 Task: Set the "SMB domain" for "SMB input" to "Mark/softage".
Action: Mouse moved to (141, 23)
Screenshot: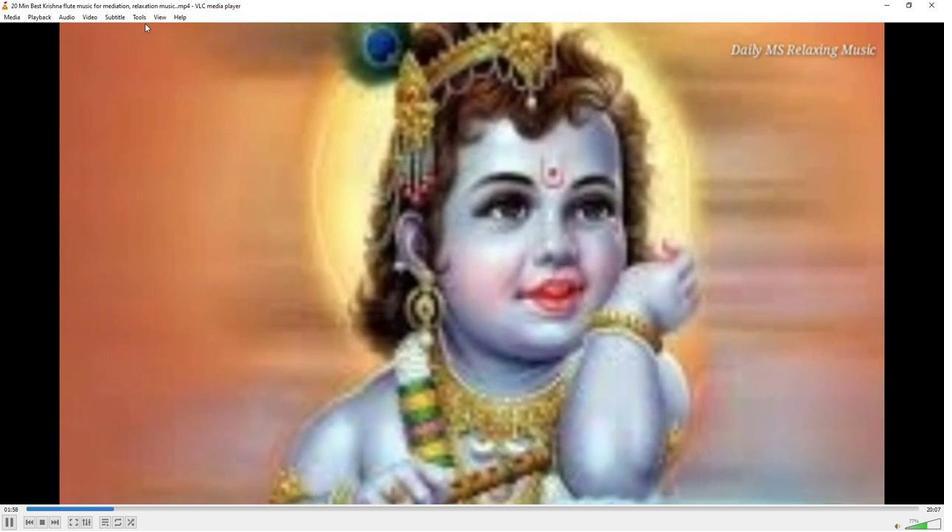 
Action: Mouse pressed left at (141, 23)
Screenshot: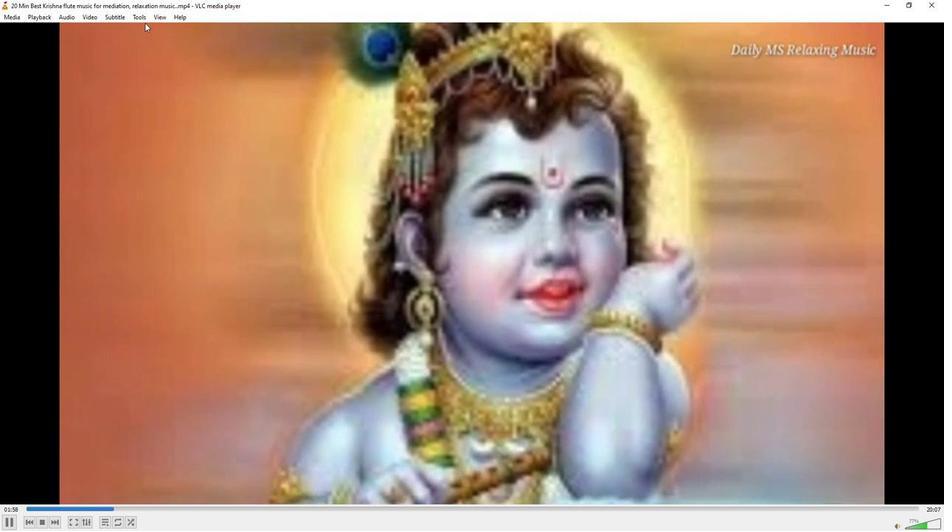 
Action: Mouse moved to (143, 19)
Screenshot: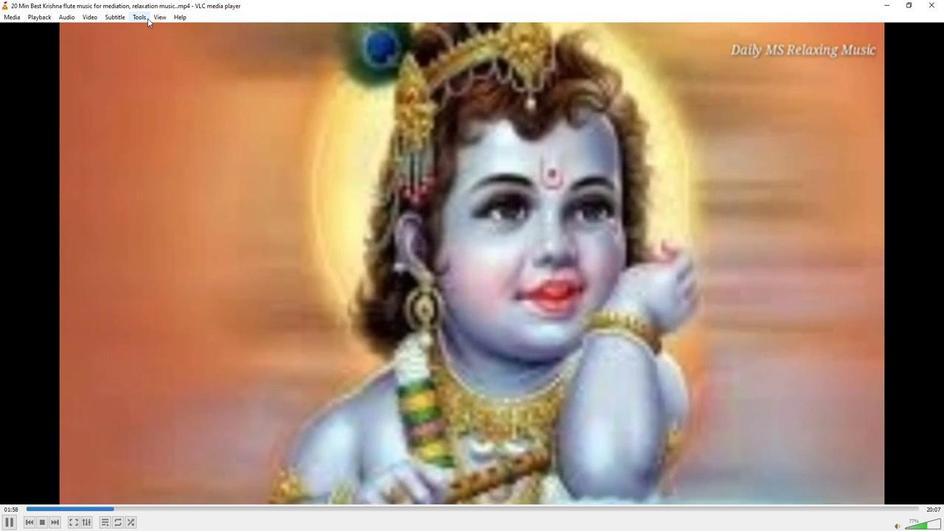
Action: Mouse pressed left at (143, 19)
Screenshot: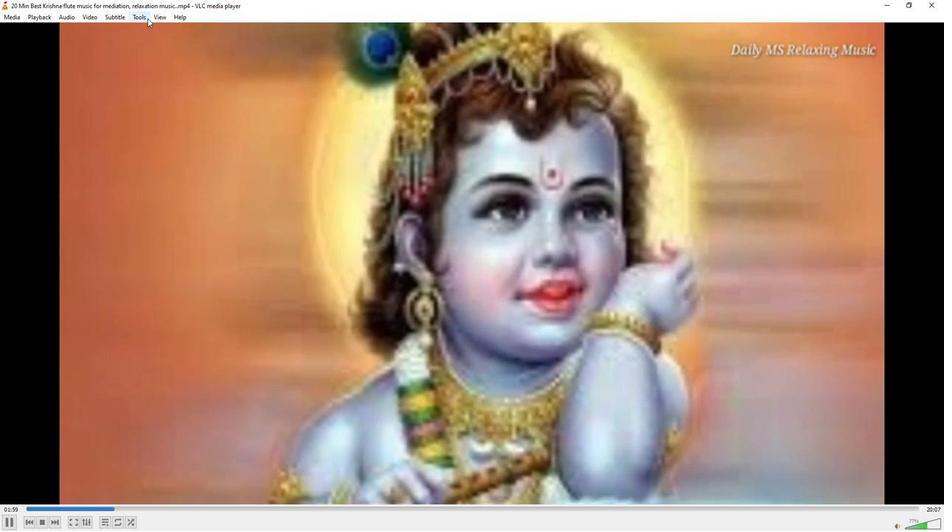 
Action: Mouse moved to (141, 132)
Screenshot: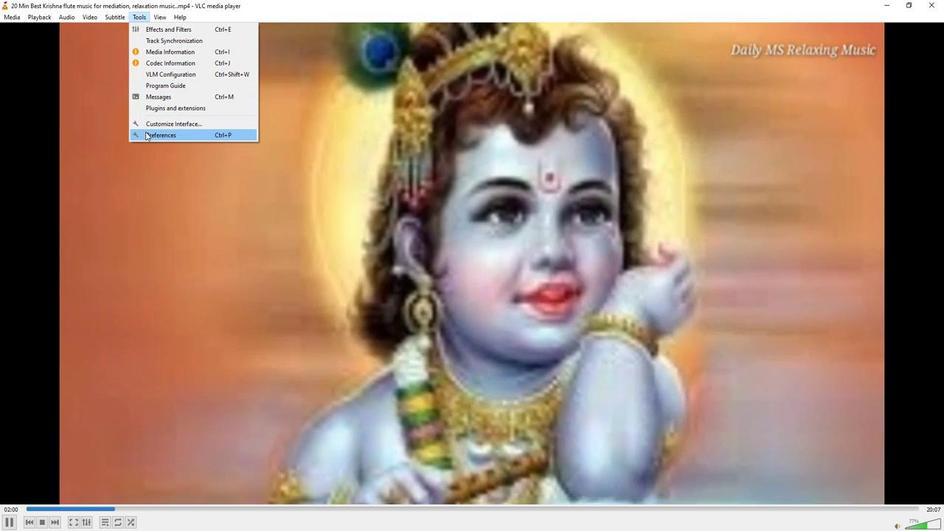 
Action: Mouse pressed left at (141, 132)
Screenshot: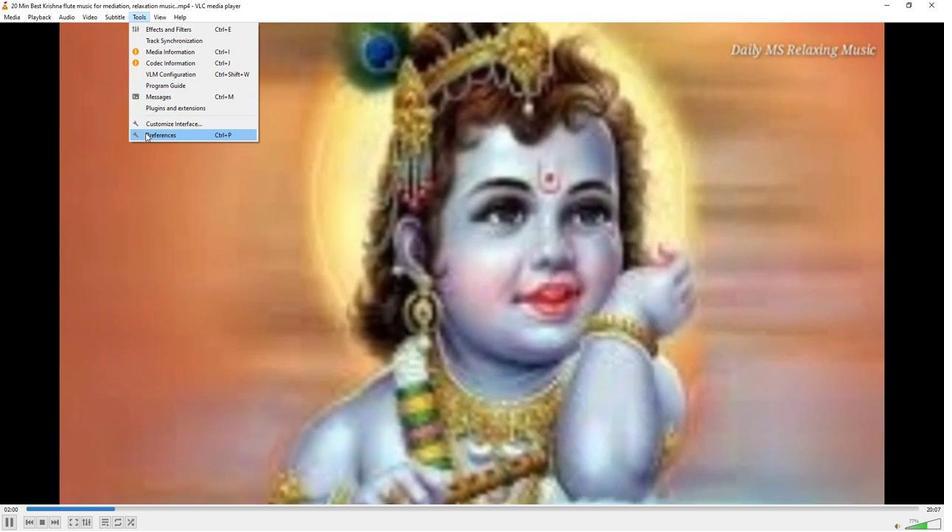 
Action: Mouse moved to (309, 434)
Screenshot: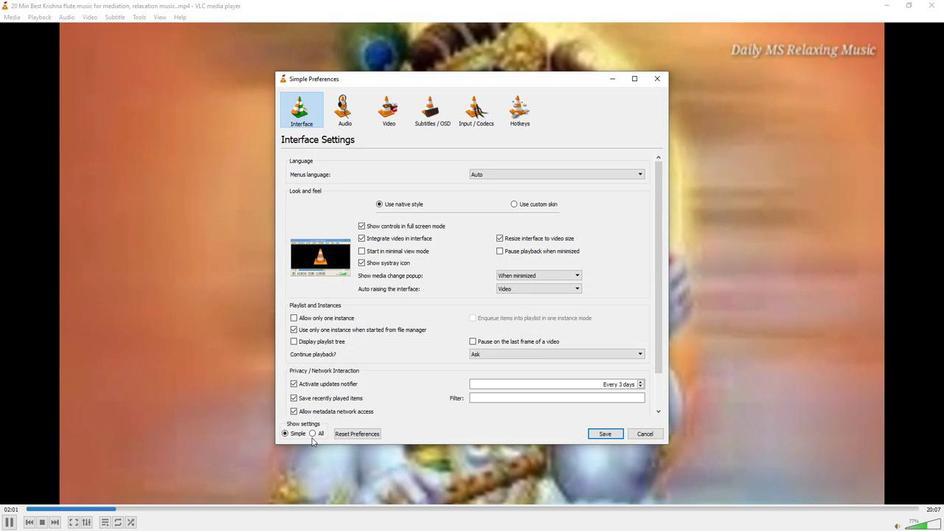 
Action: Mouse pressed left at (309, 434)
Screenshot: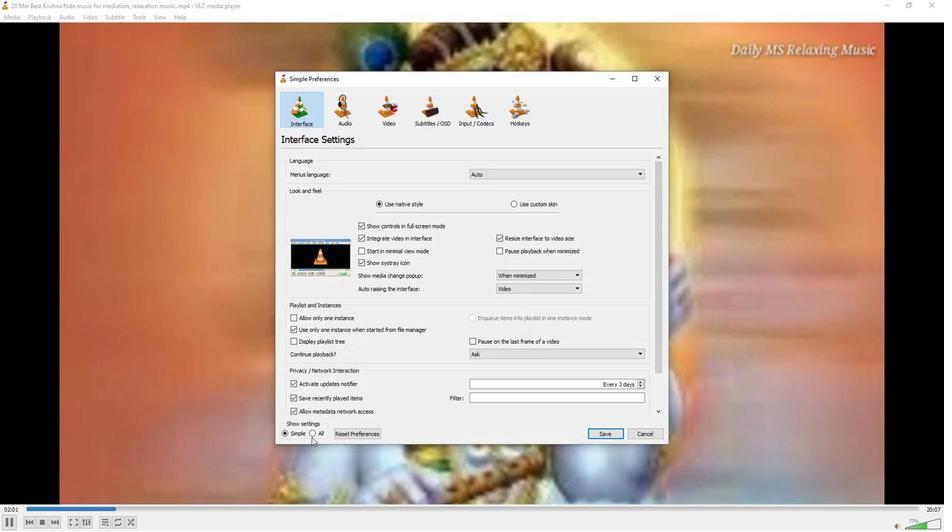 
Action: Mouse moved to (298, 268)
Screenshot: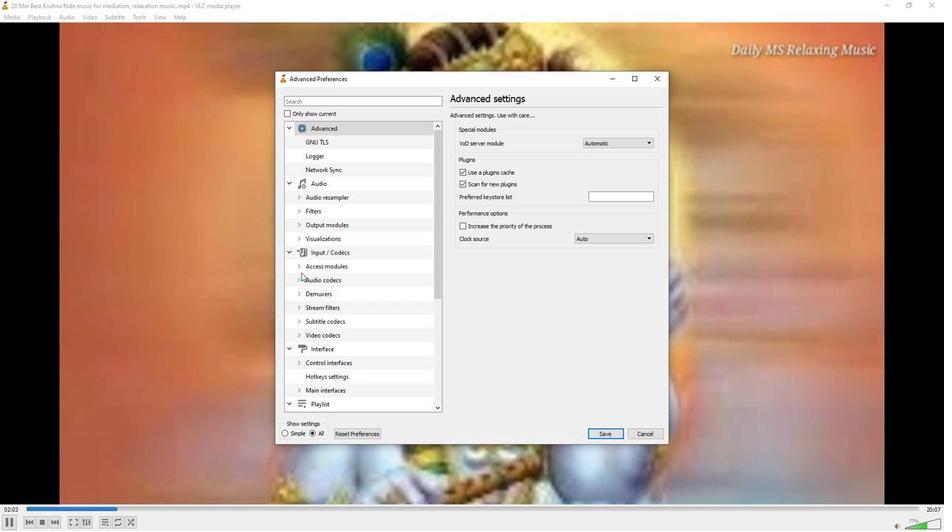 
Action: Mouse pressed left at (298, 268)
Screenshot: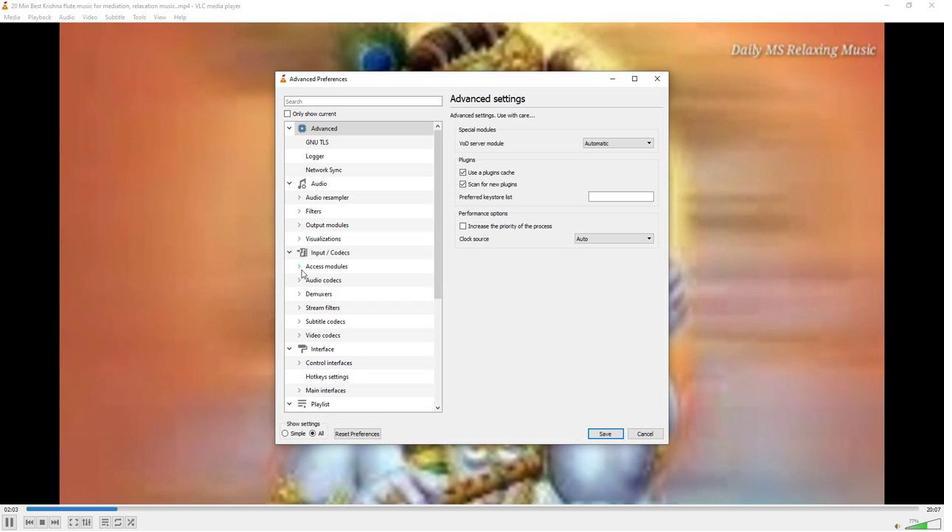 
Action: Mouse moved to (304, 300)
Screenshot: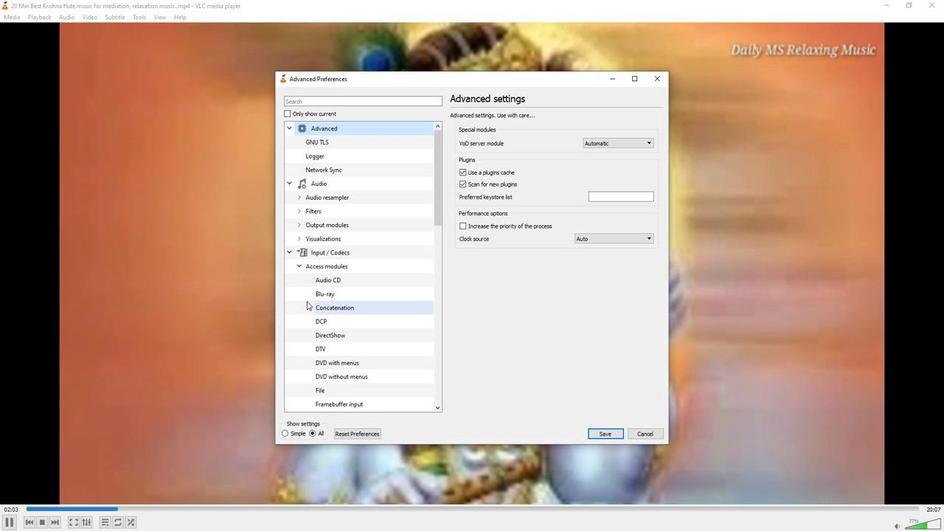 
Action: Mouse scrolled (304, 299) with delta (0, 0)
Screenshot: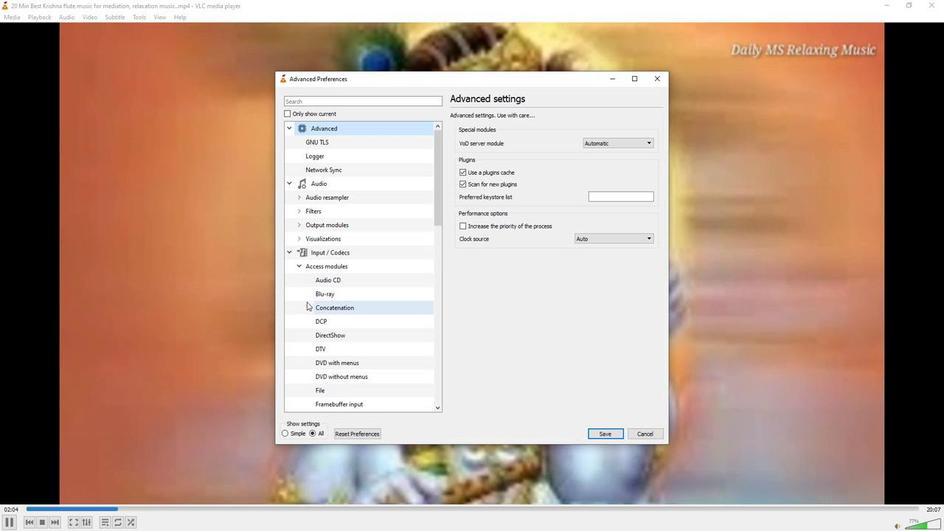
Action: Mouse scrolled (304, 299) with delta (0, 0)
Screenshot: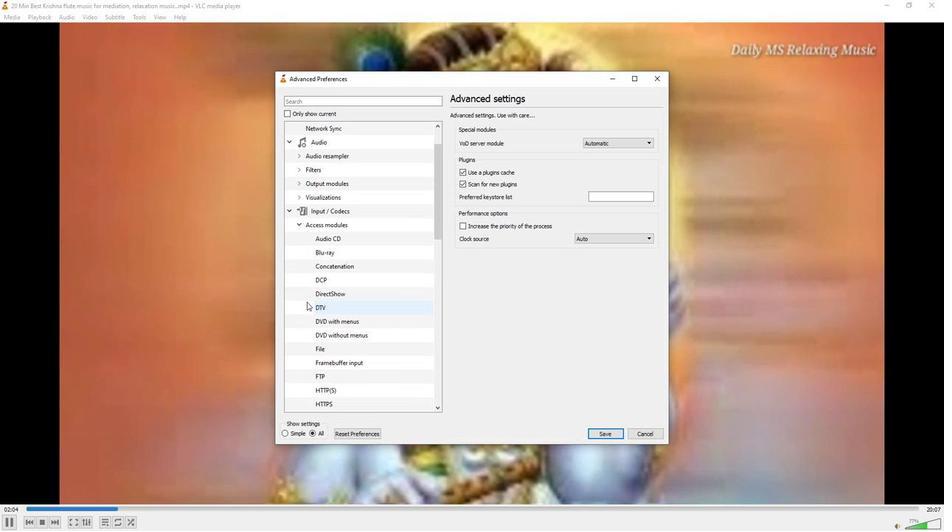 
Action: Mouse scrolled (304, 299) with delta (0, 0)
Screenshot: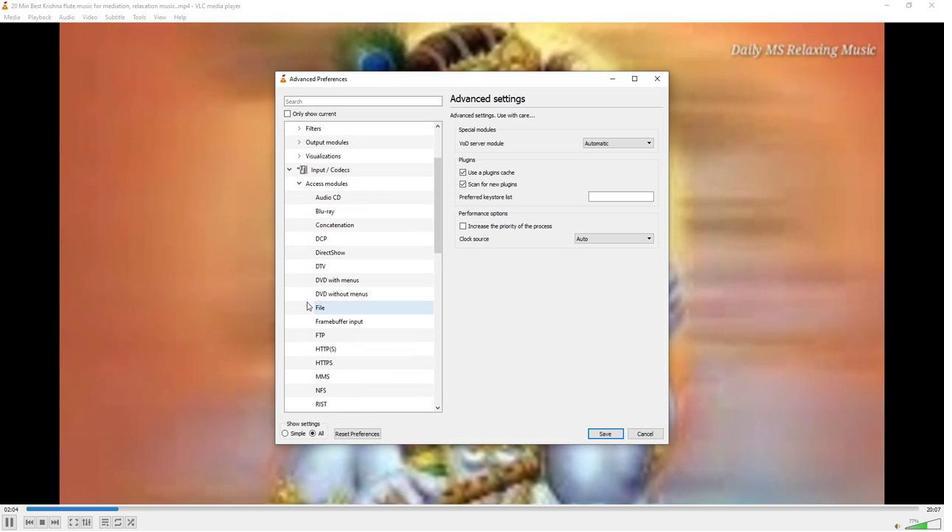 
Action: Mouse scrolled (304, 299) with delta (0, 0)
Screenshot: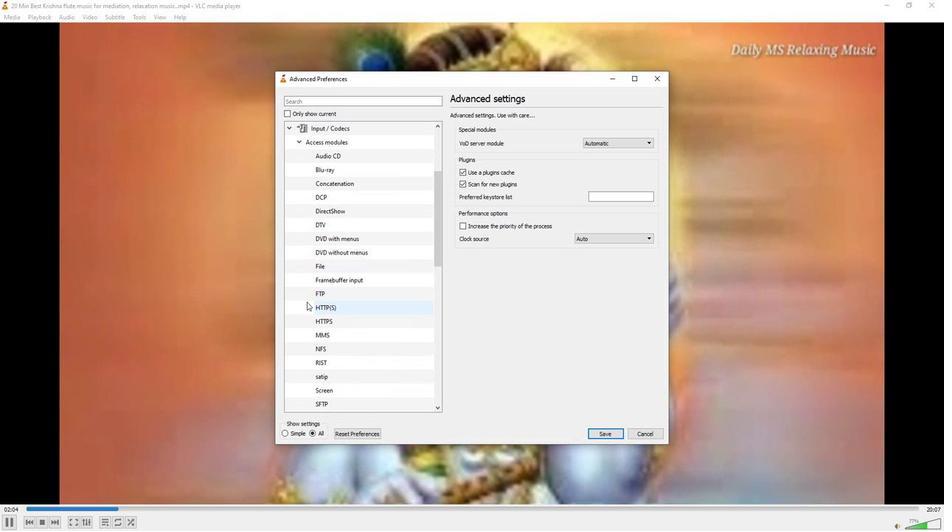 
Action: Mouse scrolled (304, 299) with delta (0, 0)
Screenshot: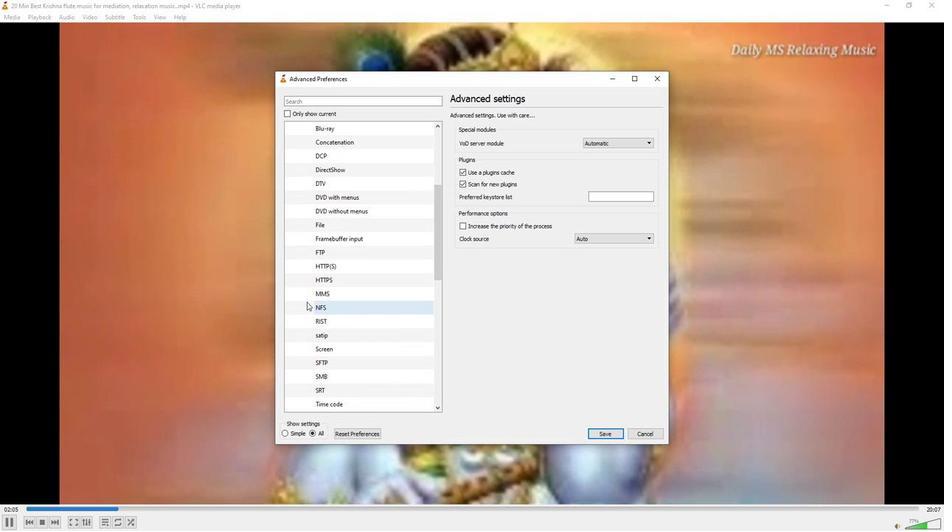 
Action: Mouse moved to (321, 329)
Screenshot: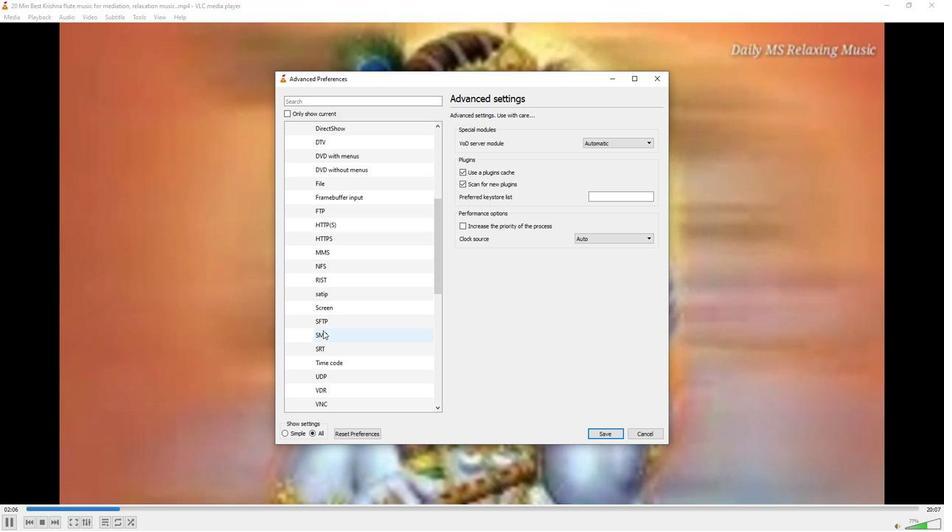 
Action: Mouse pressed left at (321, 329)
Screenshot: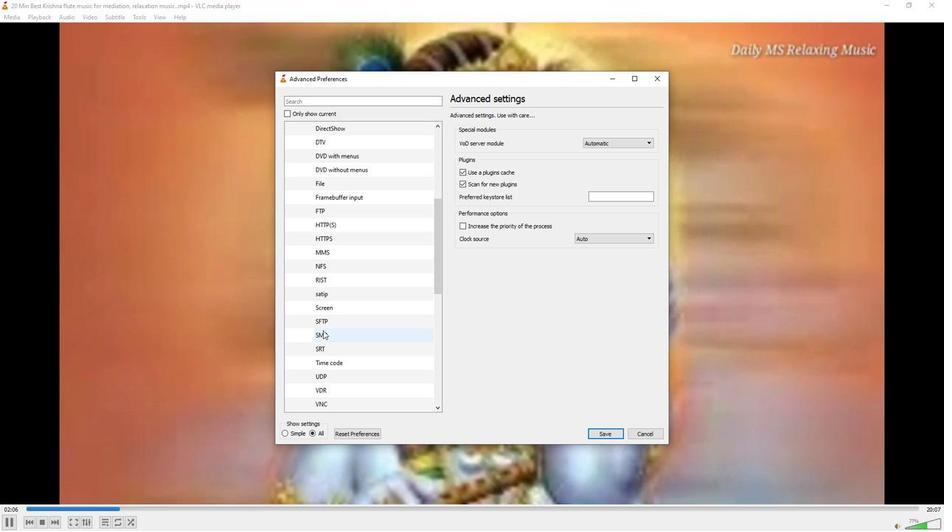 
Action: Mouse moved to (598, 158)
Screenshot: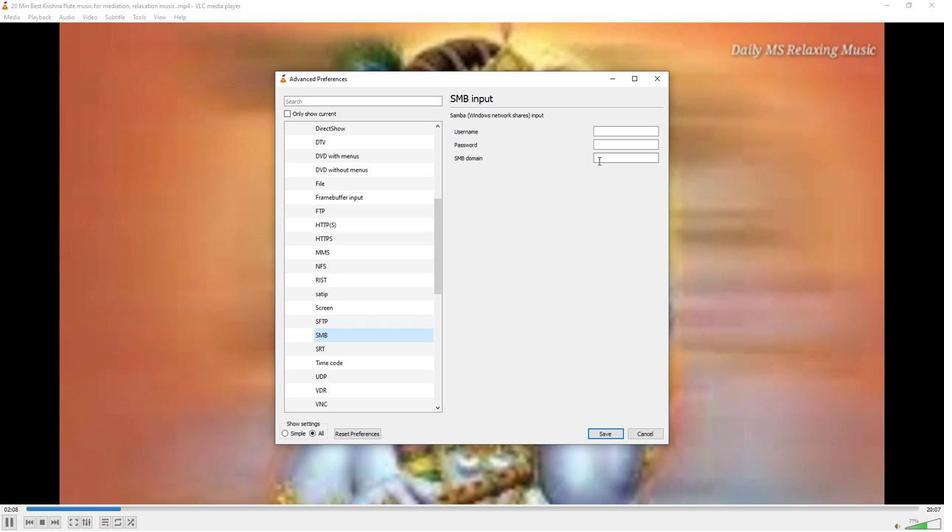 
Action: Mouse pressed left at (598, 158)
Screenshot: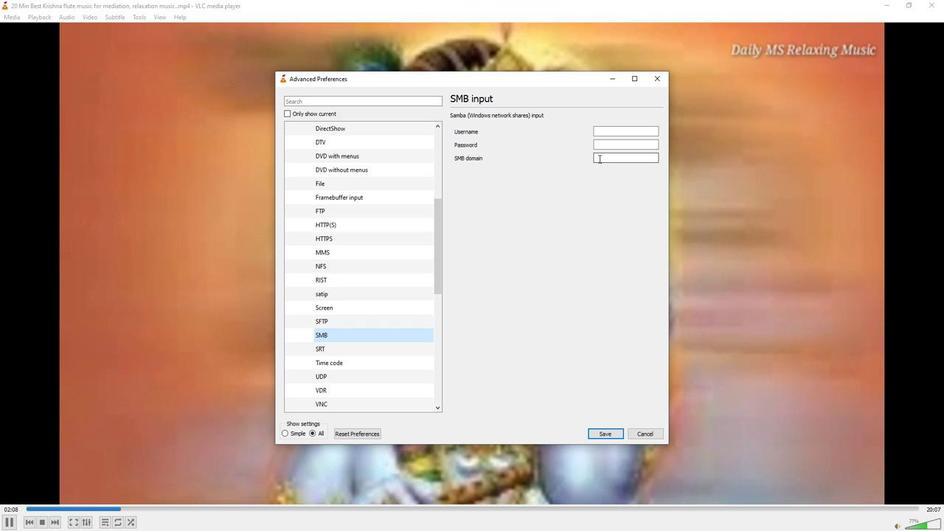 
Action: Key pressed <Key.shift>Mark/
Screenshot: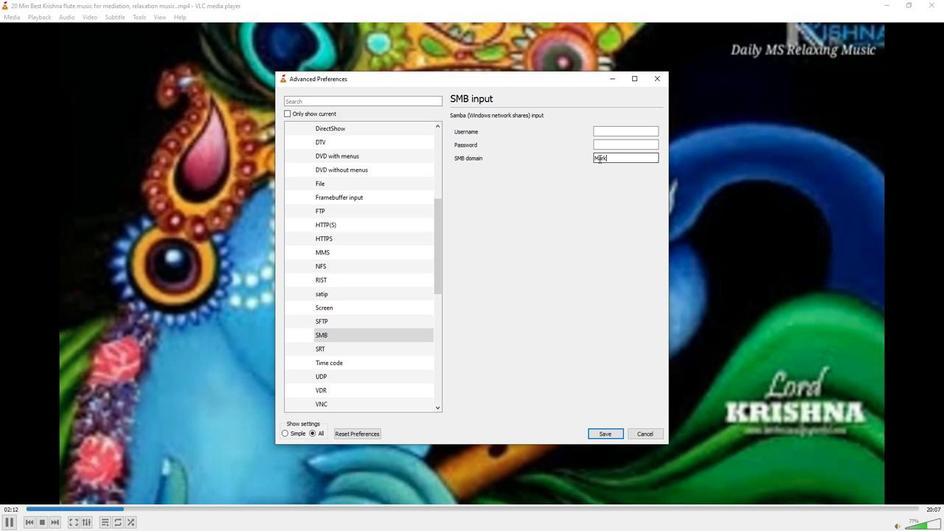 
Action: Mouse moved to (569, 172)
Screenshot: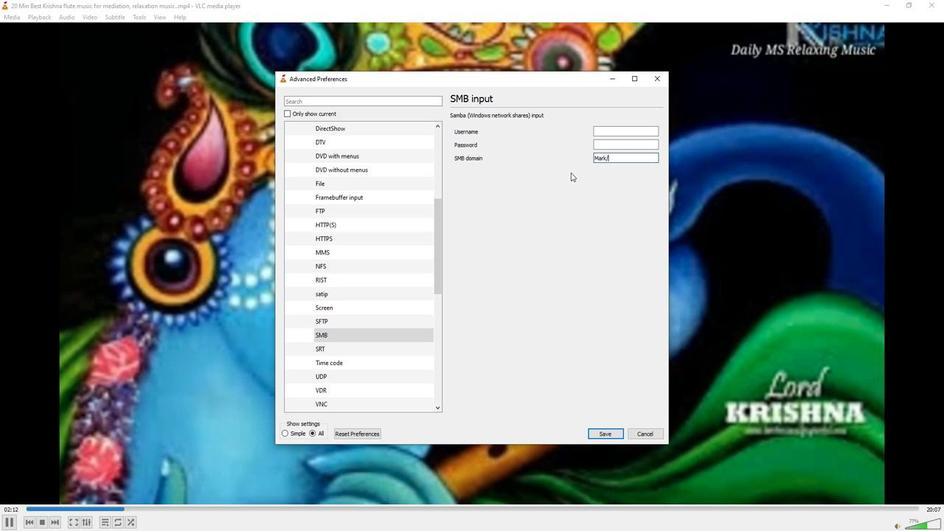 
Action: Key pressed softage
Screenshot: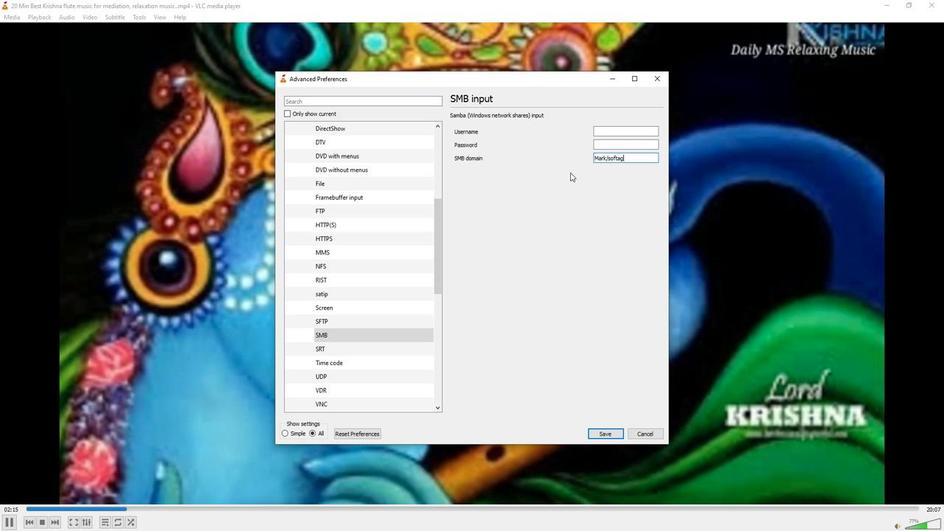 
